 Task: Look for properties with step-free bedroom access.
Action: Mouse moved to (802, 129)
Screenshot: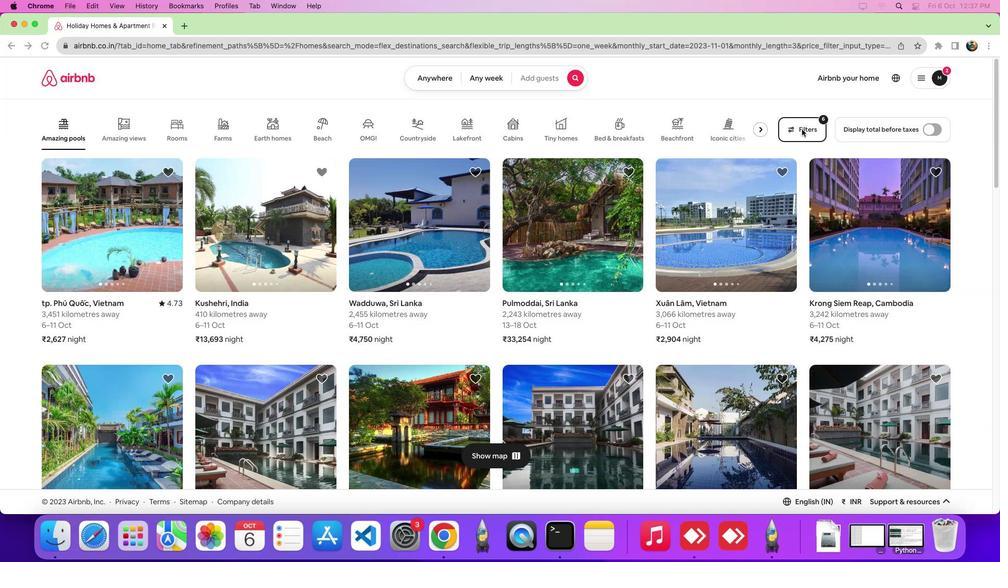 
Action: Mouse pressed left at (802, 129)
Screenshot: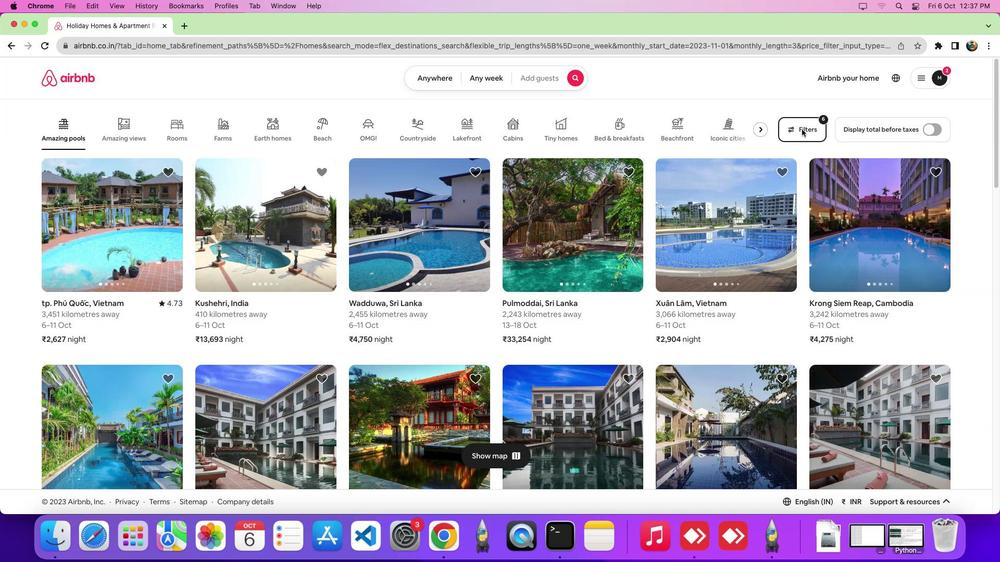 
Action: Mouse pressed left at (802, 129)
Screenshot: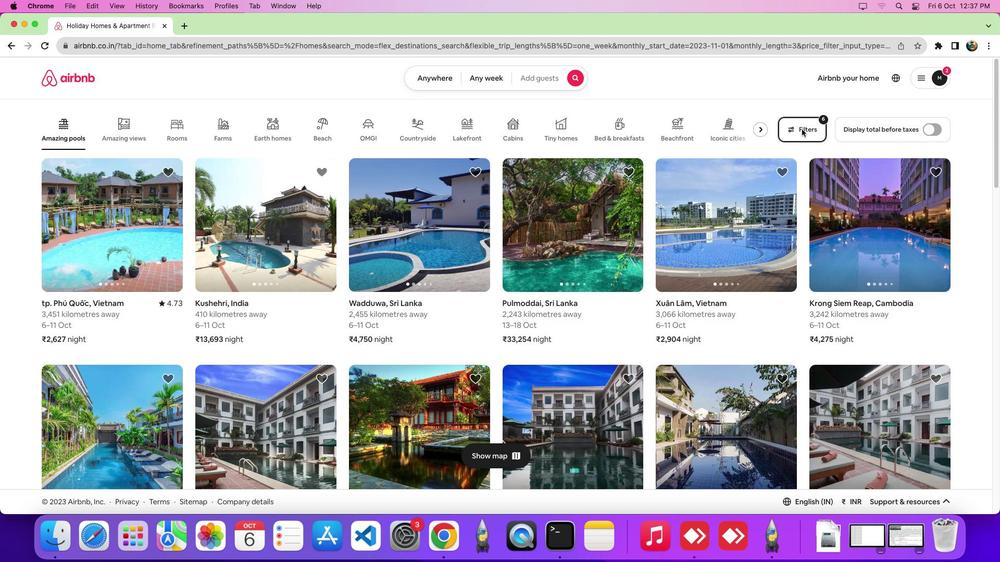 
Action: Mouse moved to (392, 186)
Screenshot: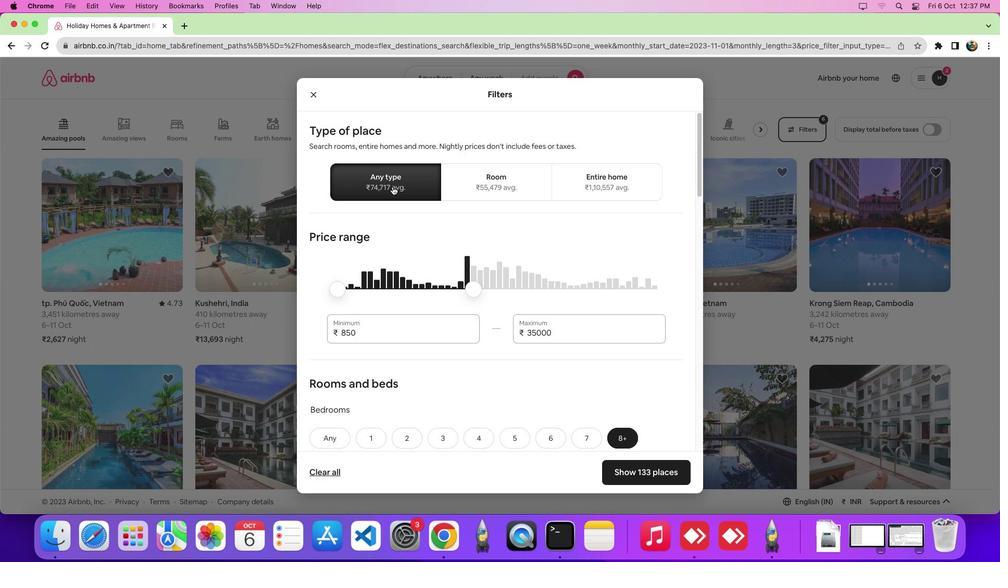 
Action: Mouse pressed left at (392, 186)
Screenshot: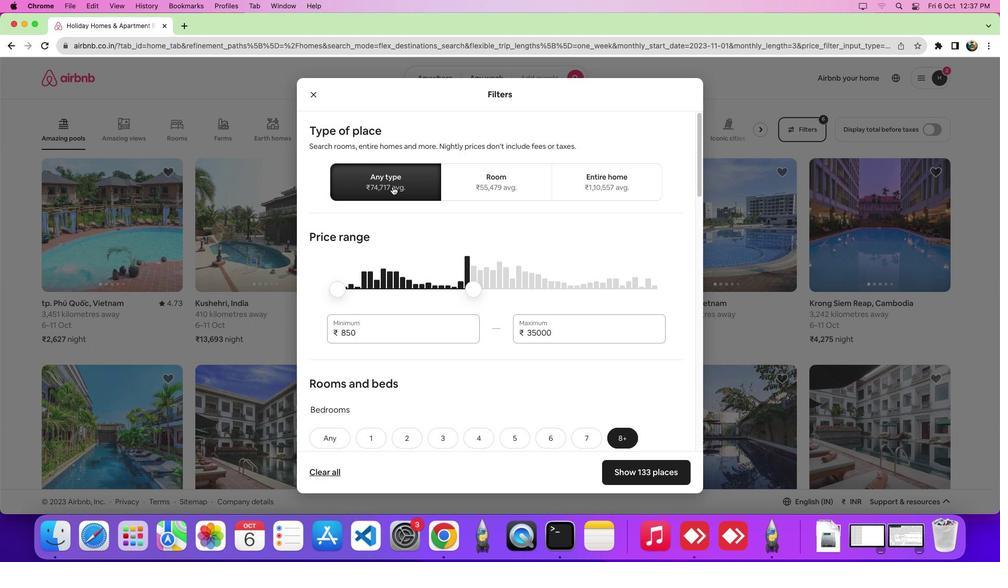 
Action: Mouse moved to (514, 302)
Screenshot: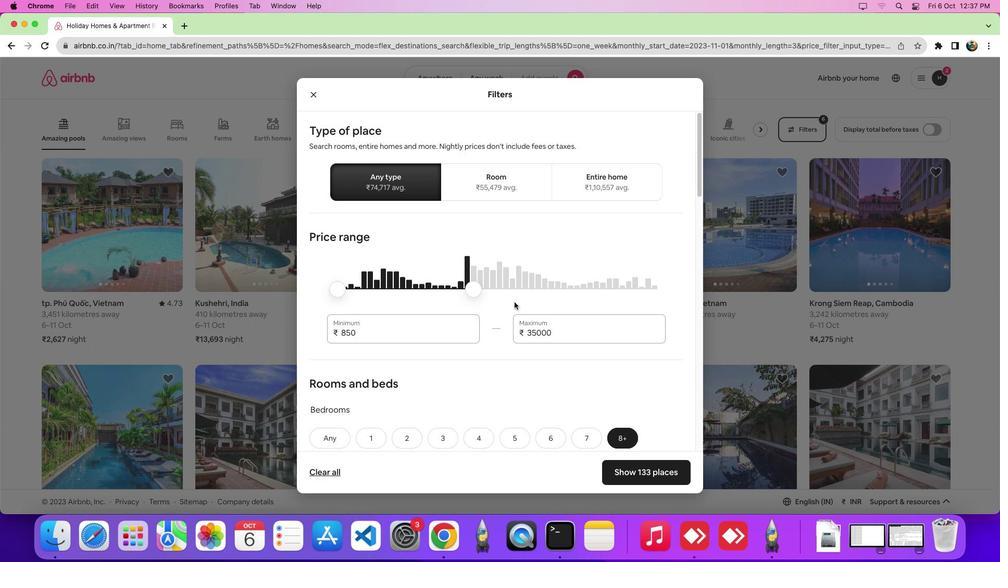 
Action: Mouse scrolled (514, 302) with delta (0, 0)
Screenshot: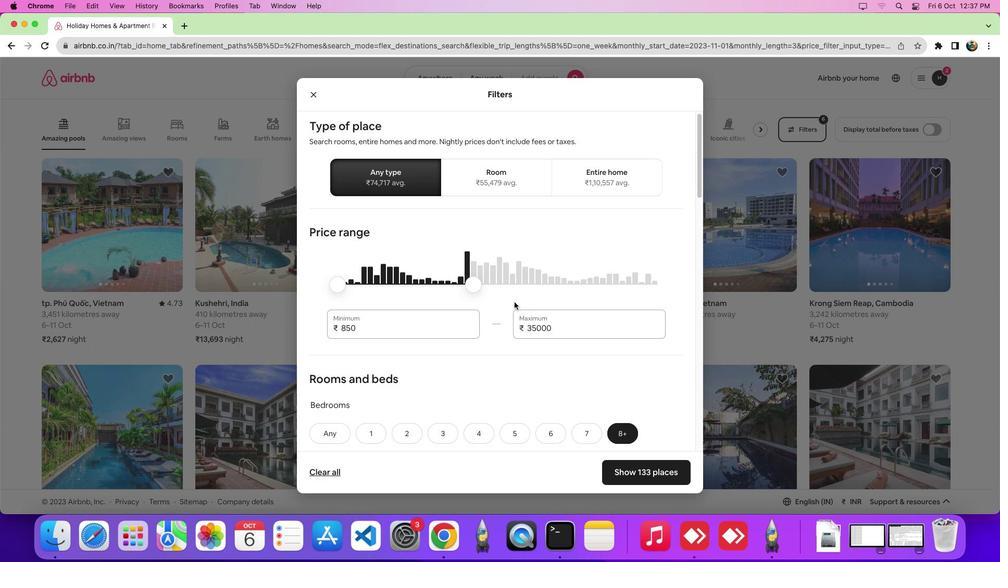 
Action: Mouse scrolled (514, 302) with delta (0, 0)
Screenshot: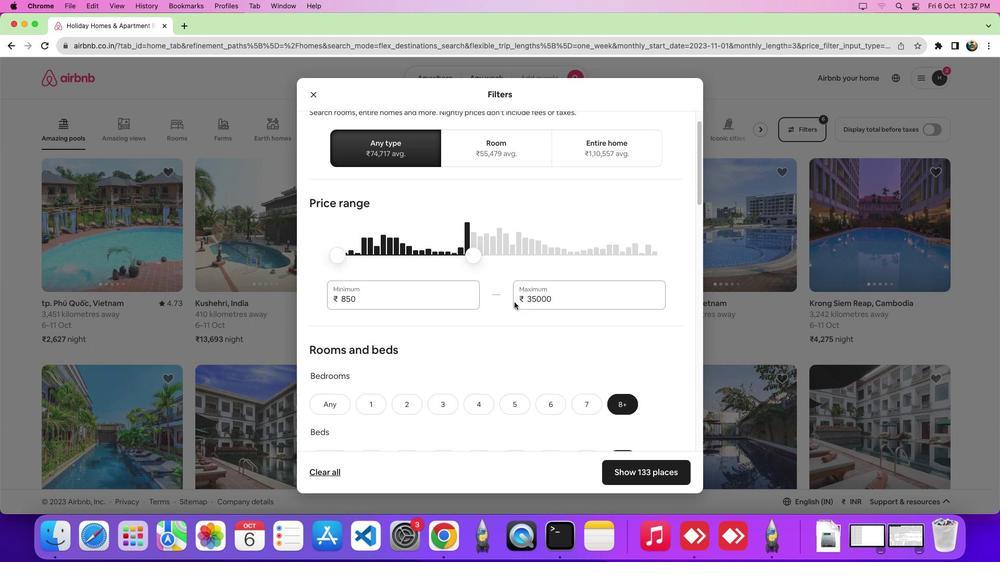 
Action: Mouse scrolled (514, 302) with delta (0, -3)
Screenshot: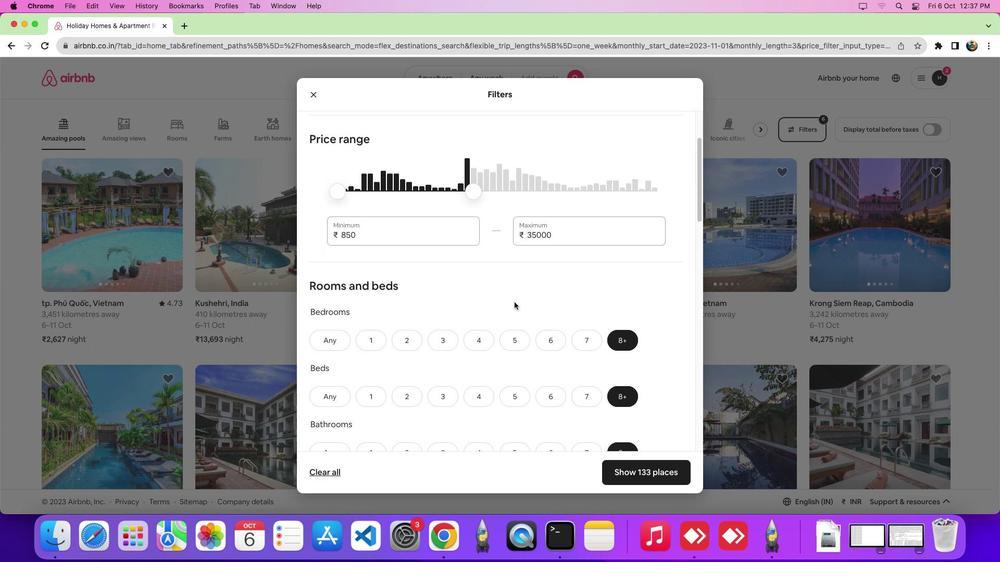 
Action: Mouse scrolled (514, 302) with delta (0, -4)
Screenshot: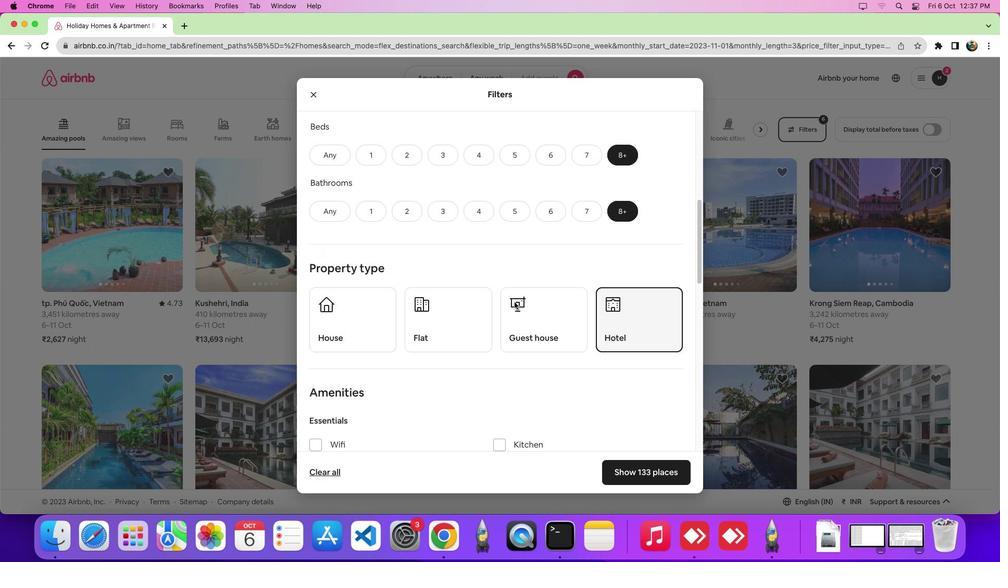 
Action: Mouse scrolled (514, 302) with delta (0, 0)
Screenshot: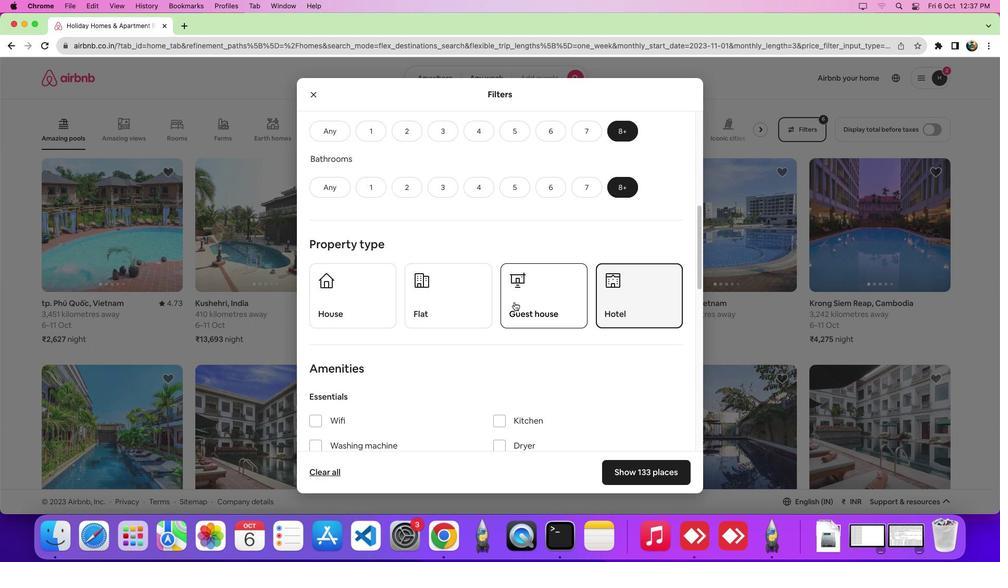 
Action: Mouse scrolled (514, 302) with delta (0, 0)
Screenshot: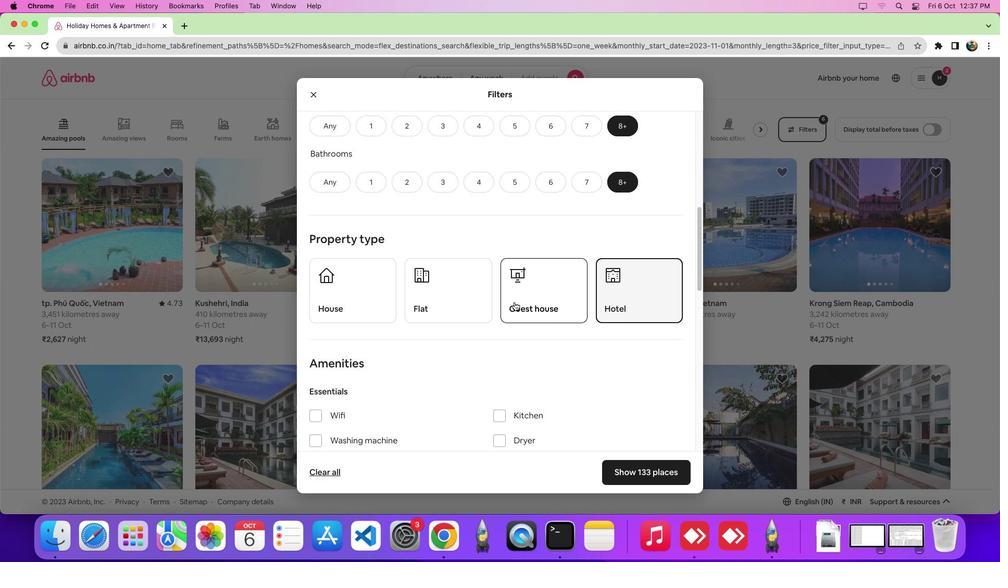 
Action: Mouse scrolled (514, 302) with delta (0, -1)
Screenshot: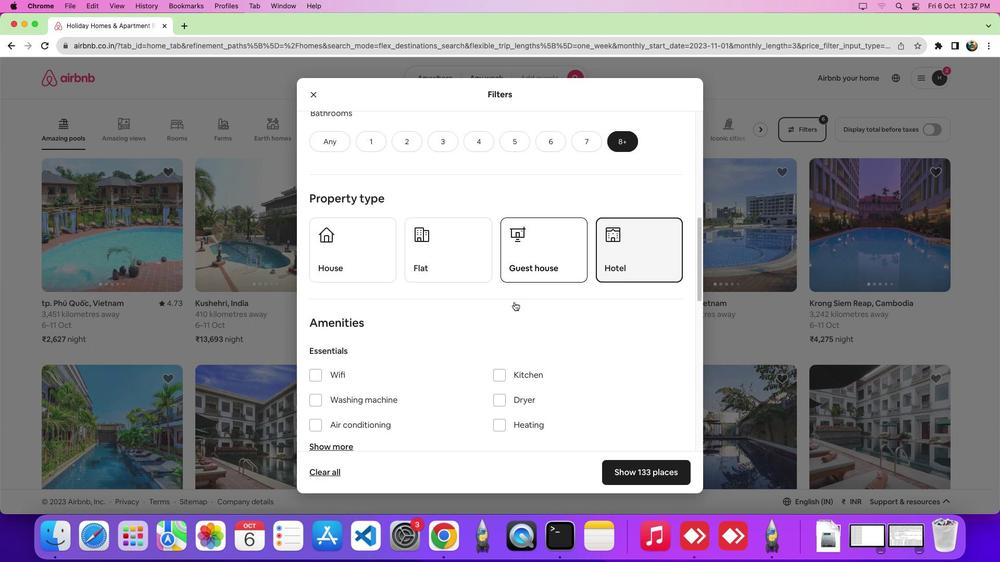 
Action: Mouse scrolled (514, 302) with delta (0, 0)
Screenshot: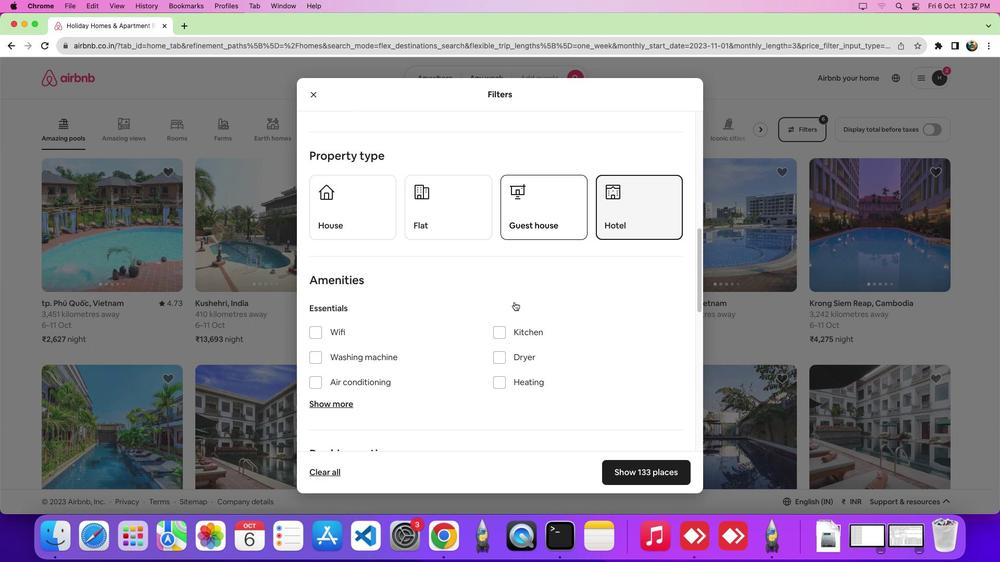 
Action: Mouse scrolled (514, 302) with delta (0, 0)
Screenshot: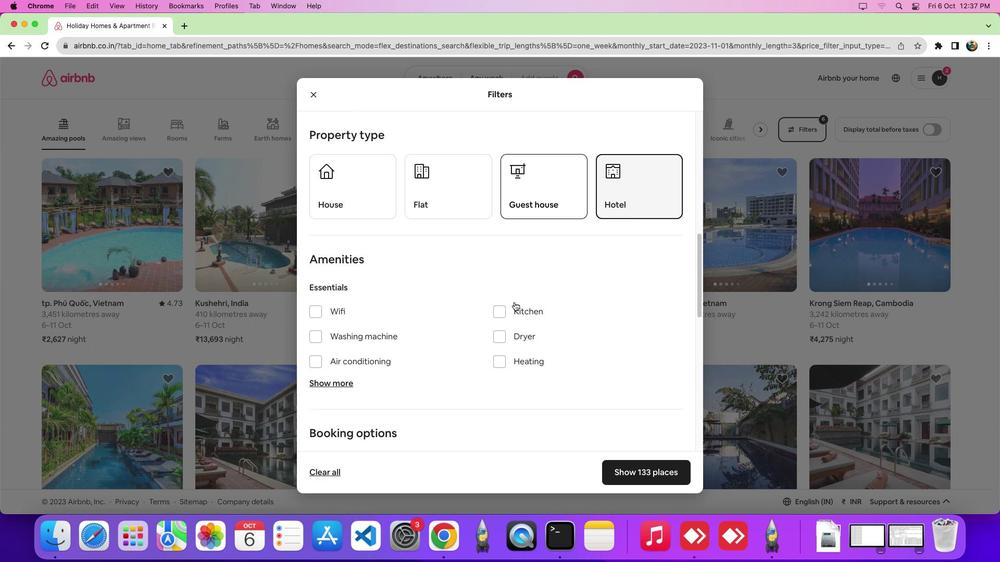 
Action: Mouse scrolled (514, 302) with delta (0, -2)
Screenshot: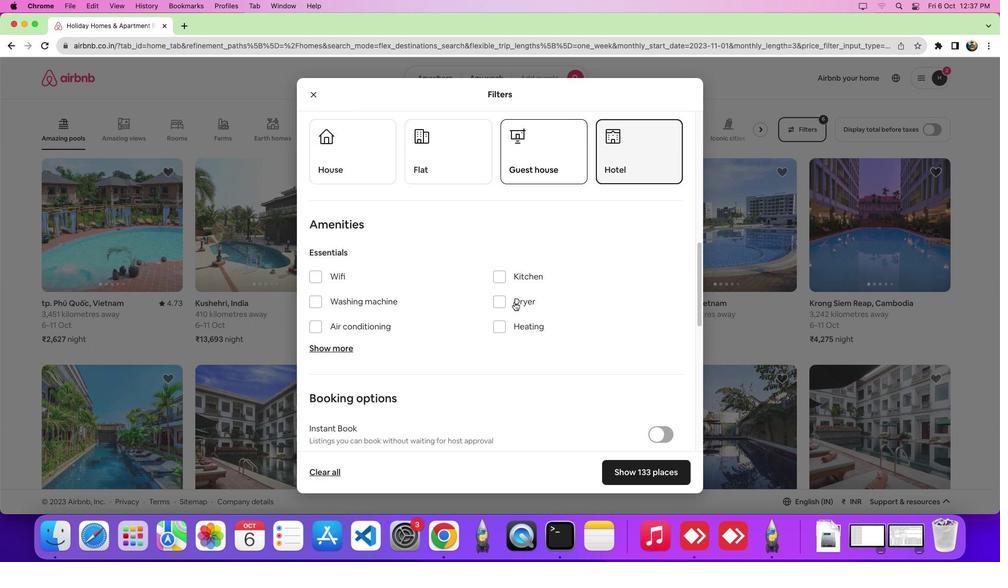 
Action: Mouse scrolled (514, 302) with delta (0, 0)
Screenshot: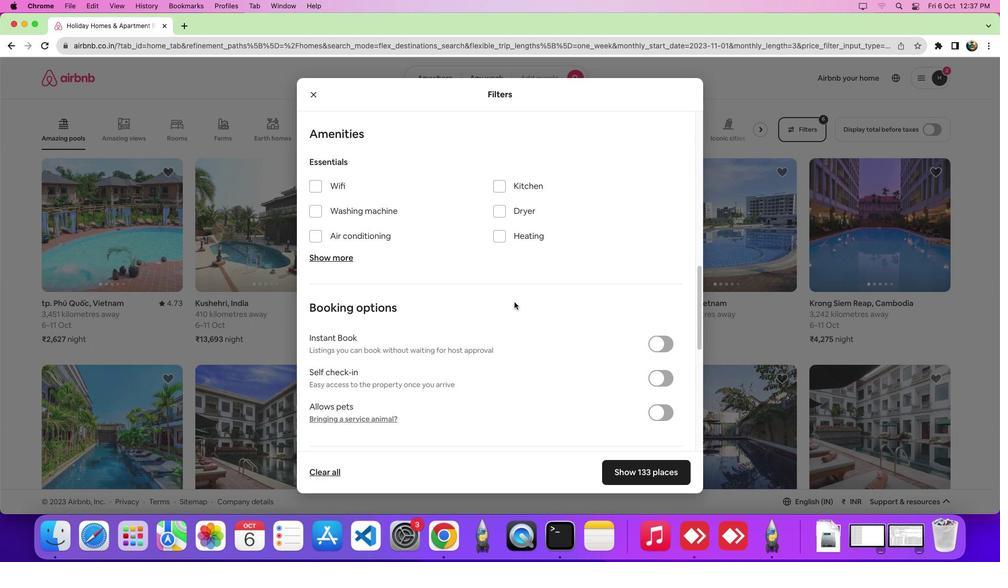 
Action: Mouse scrolled (514, 302) with delta (0, 0)
Screenshot: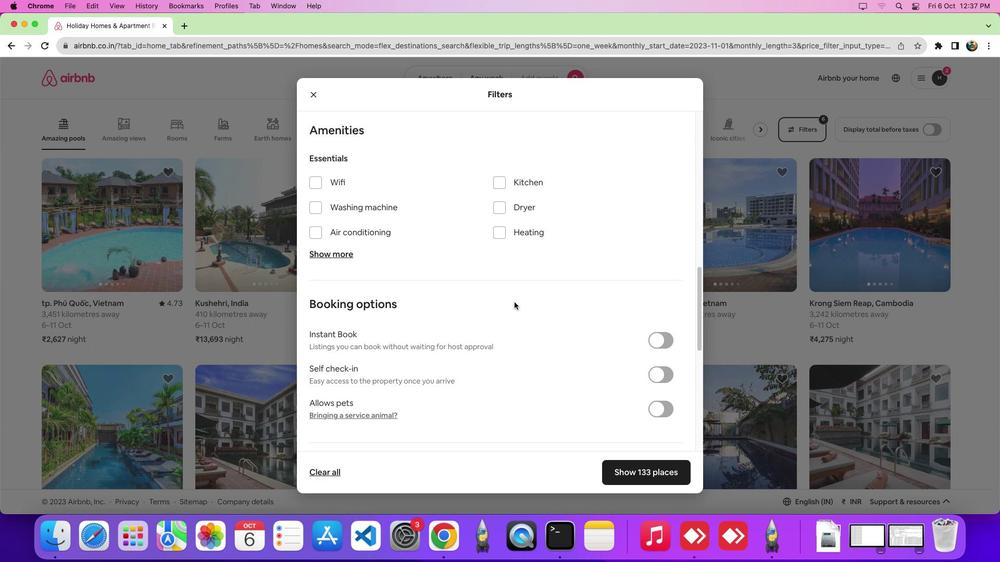 
Action: Mouse scrolled (514, 302) with delta (0, -2)
Screenshot: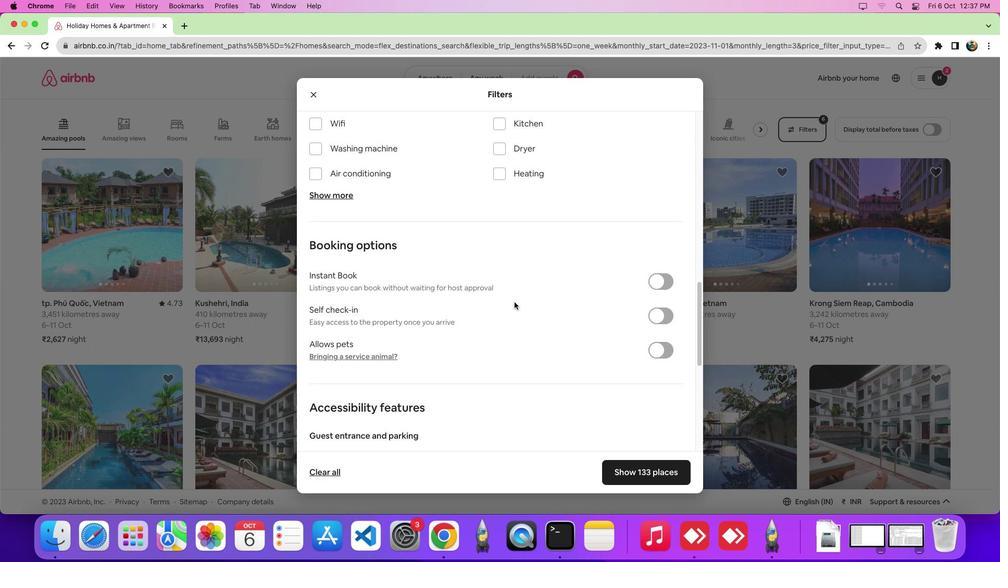 
Action: Mouse scrolled (514, 302) with delta (0, 0)
Screenshot: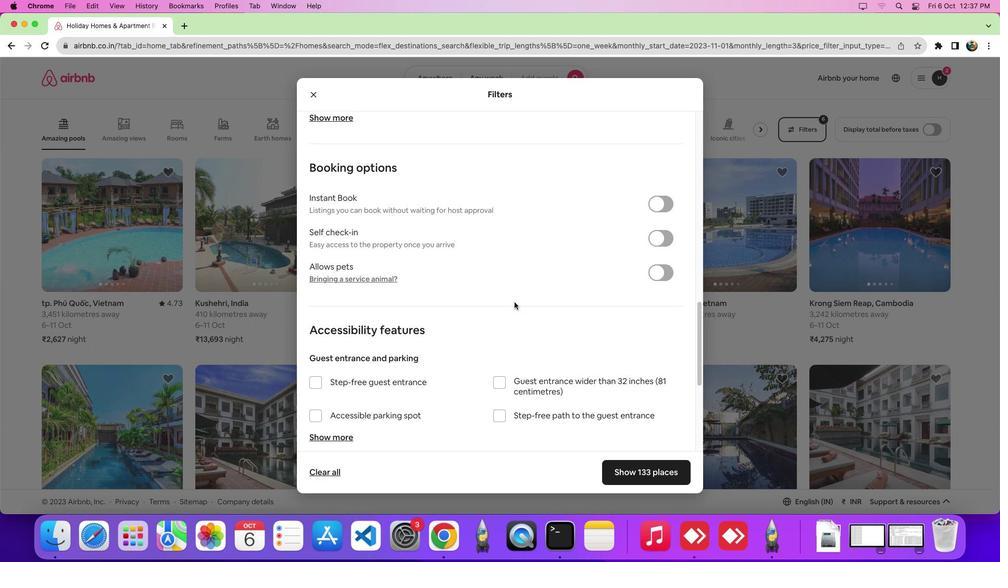 
Action: Mouse scrolled (514, 302) with delta (0, 0)
Screenshot: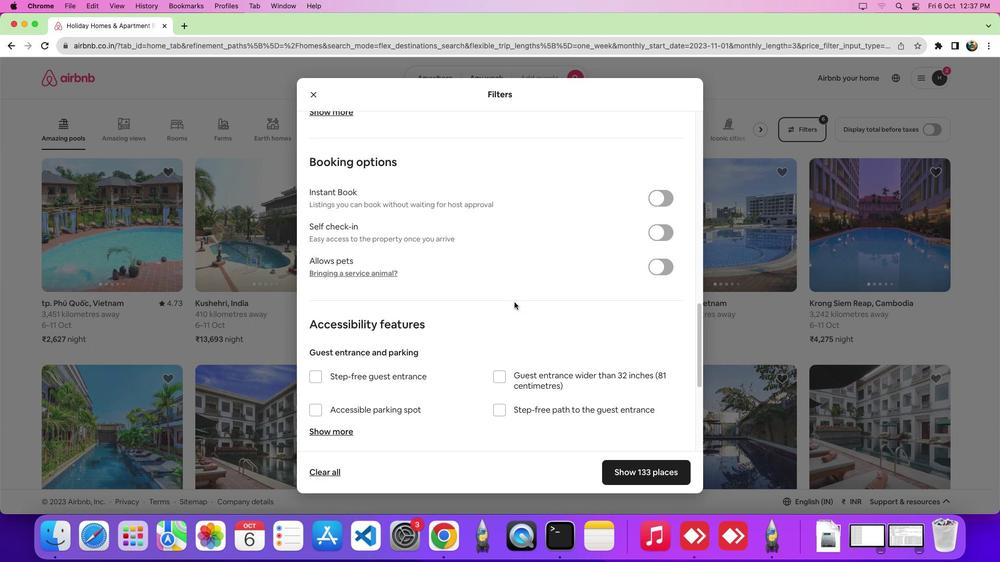 
Action: Mouse scrolled (514, 302) with delta (0, 0)
Screenshot: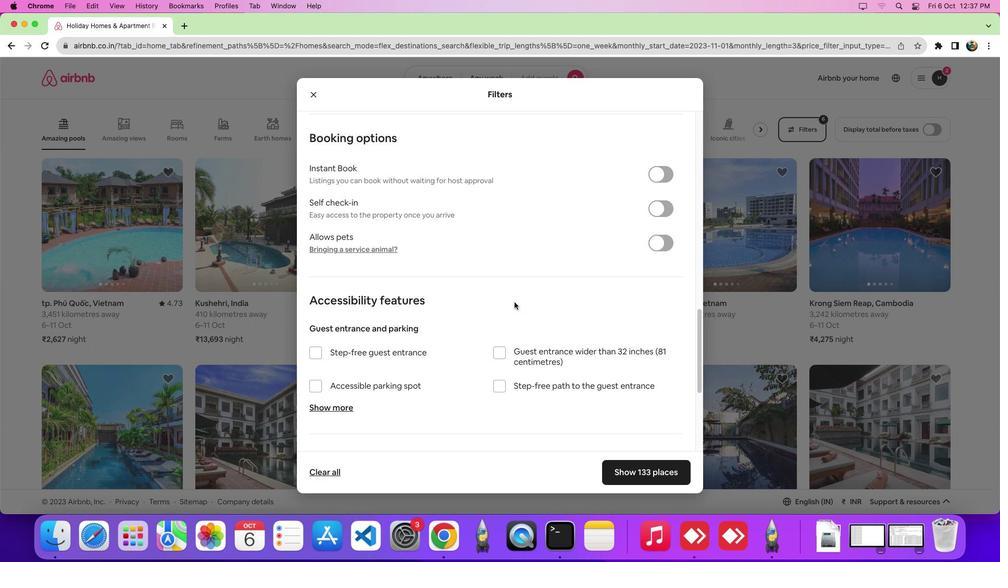 
Action: Mouse moved to (345, 409)
Screenshot: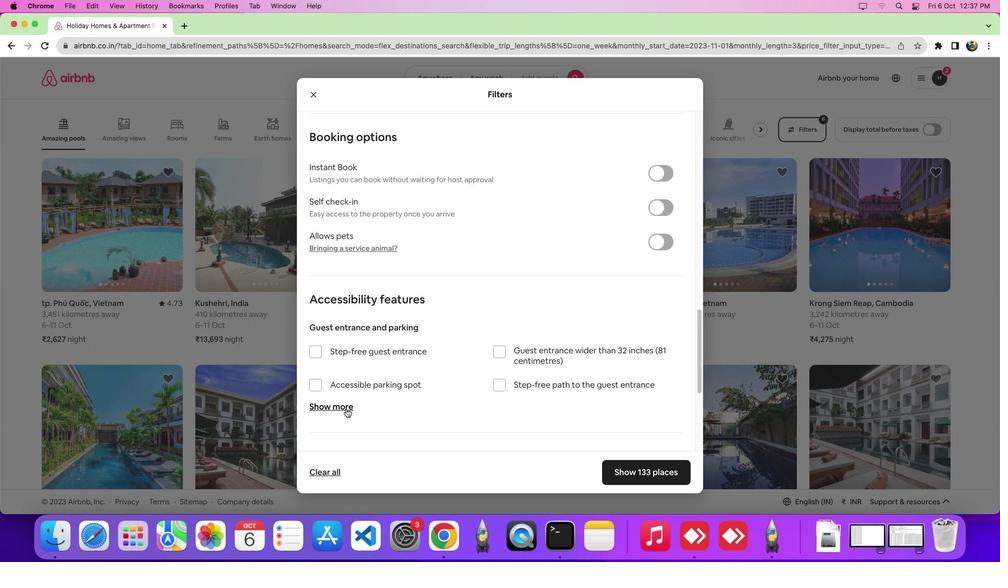 
Action: Mouse pressed left at (345, 409)
Screenshot: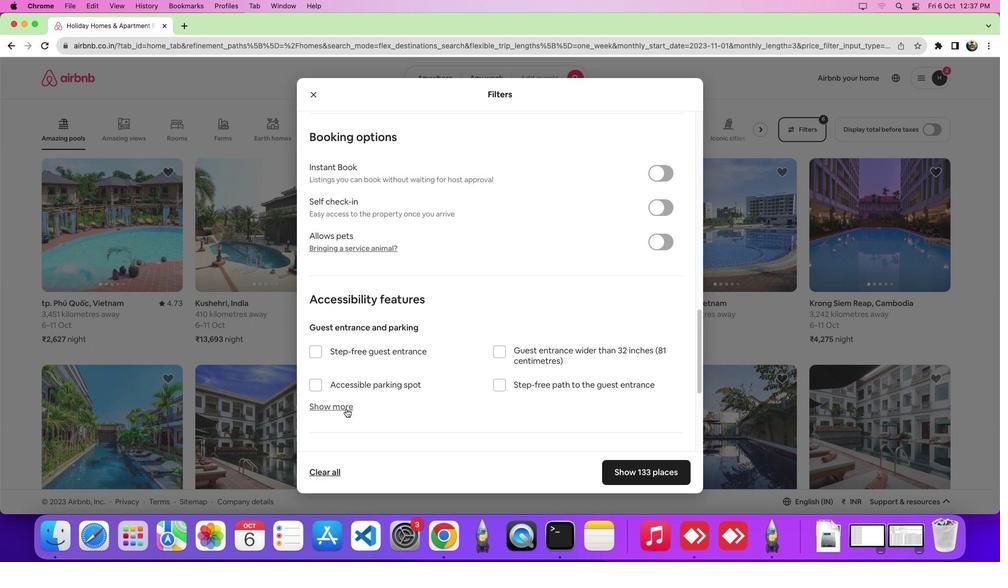 
Action: Mouse moved to (487, 368)
Screenshot: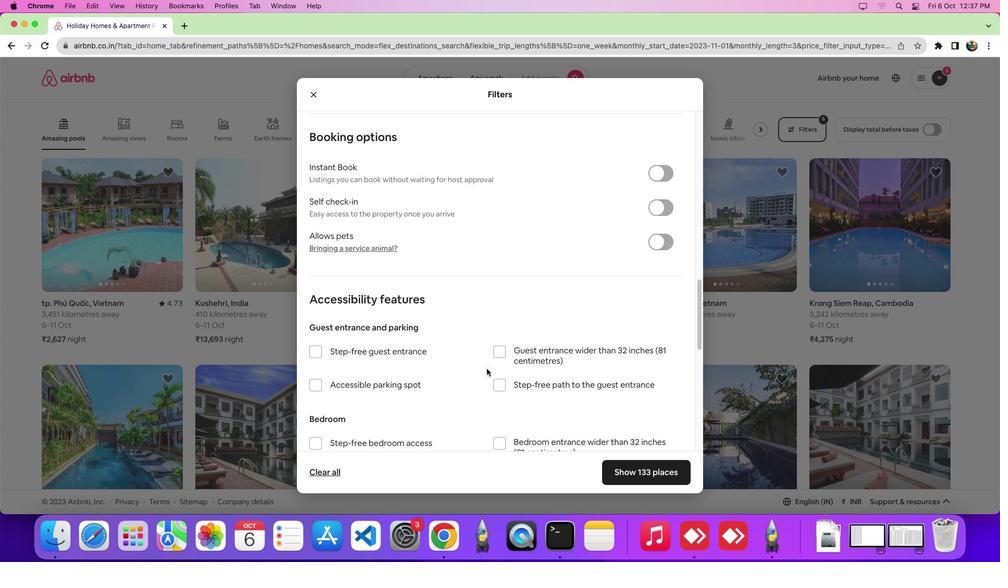 
Action: Mouse scrolled (487, 368) with delta (0, 0)
Screenshot: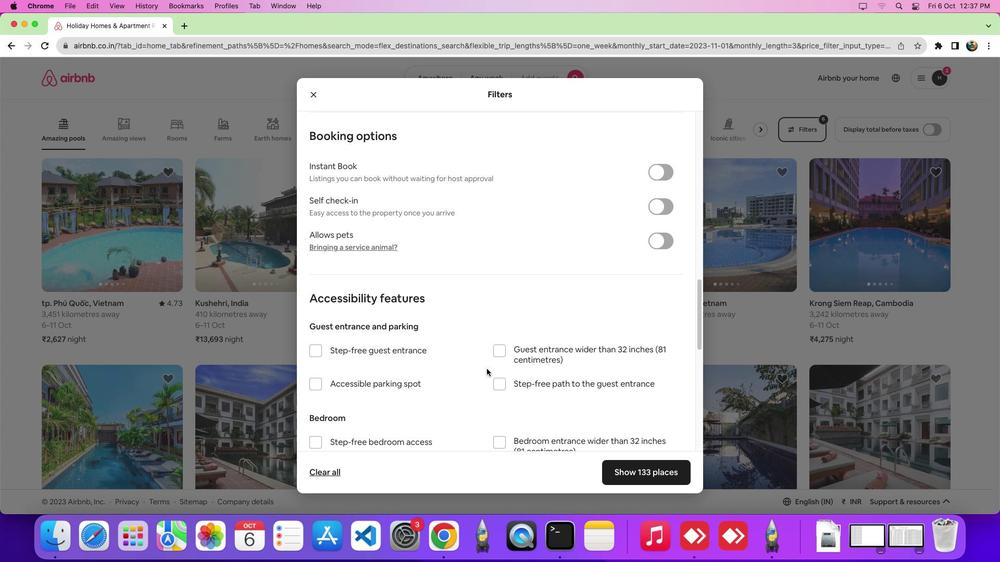 
Action: Mouse scrolled (487, 368) with delta (0, 0)
Screenshot: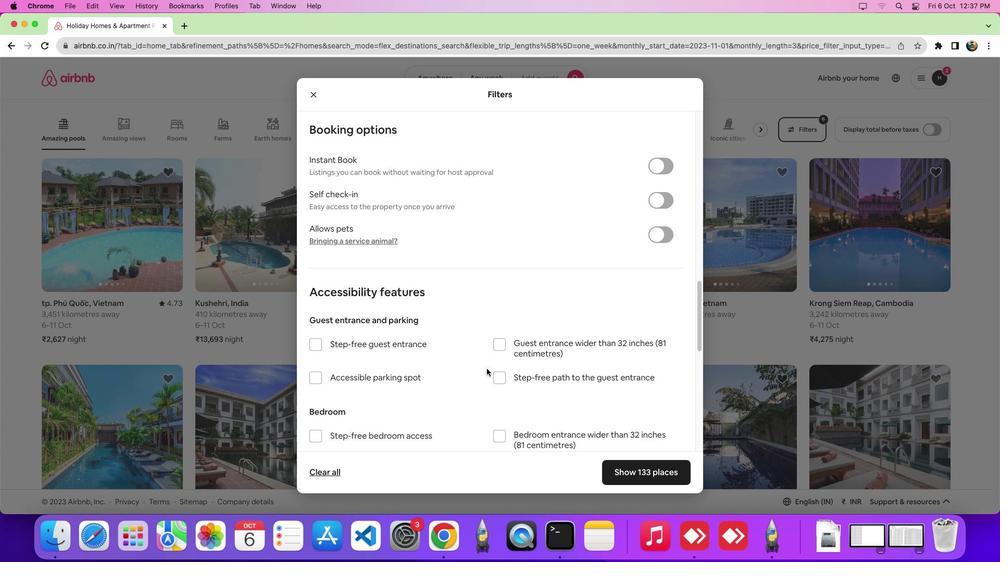 
Action: Mouse scrolled (487, 368) with delta (0, 0)
Screenshot: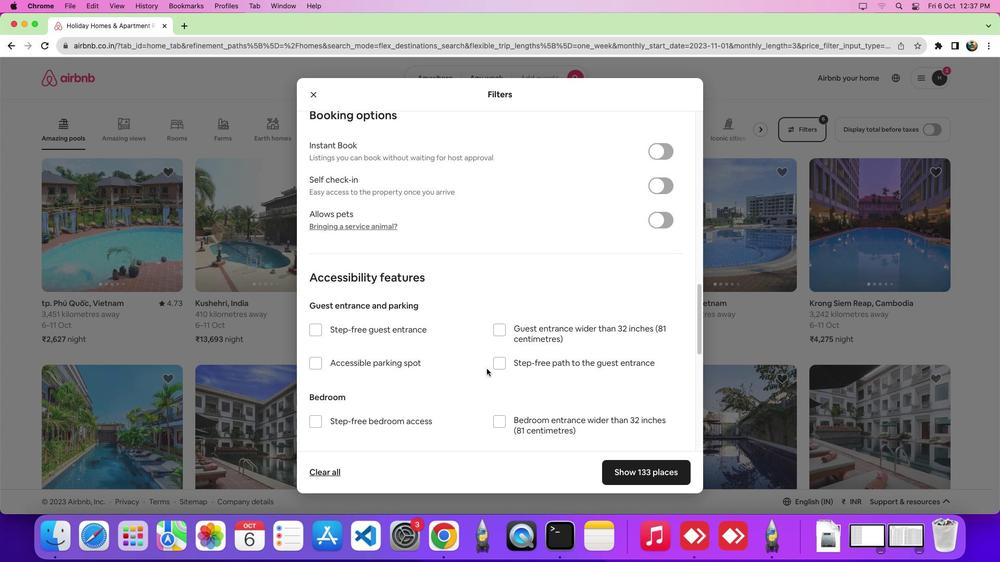 
Action: Mouse scrolled (487, 368) with delta (0, 0)
Screenshot: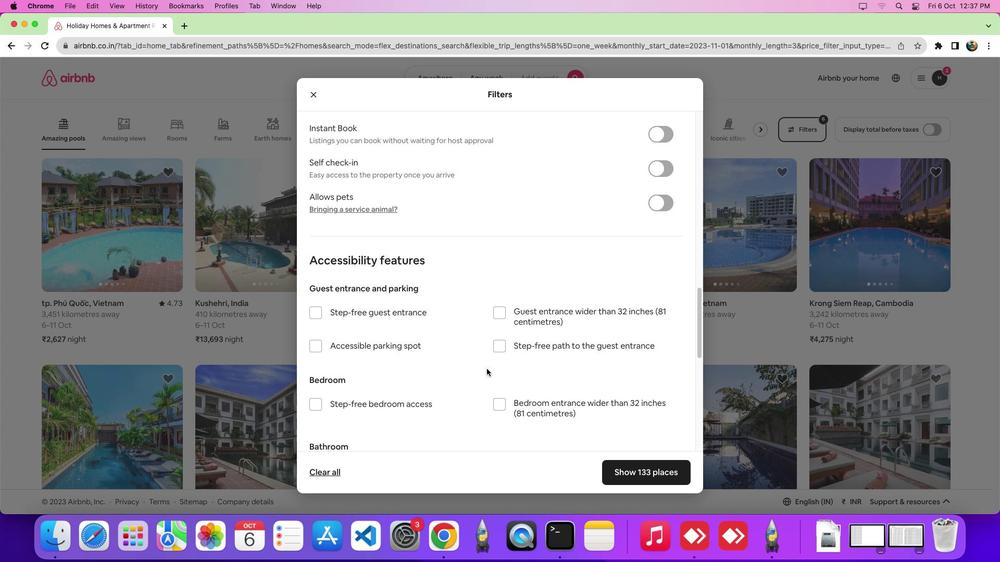 
Action: Mouse scrolled (487, 368) with delta (0, 0)
Screenshot: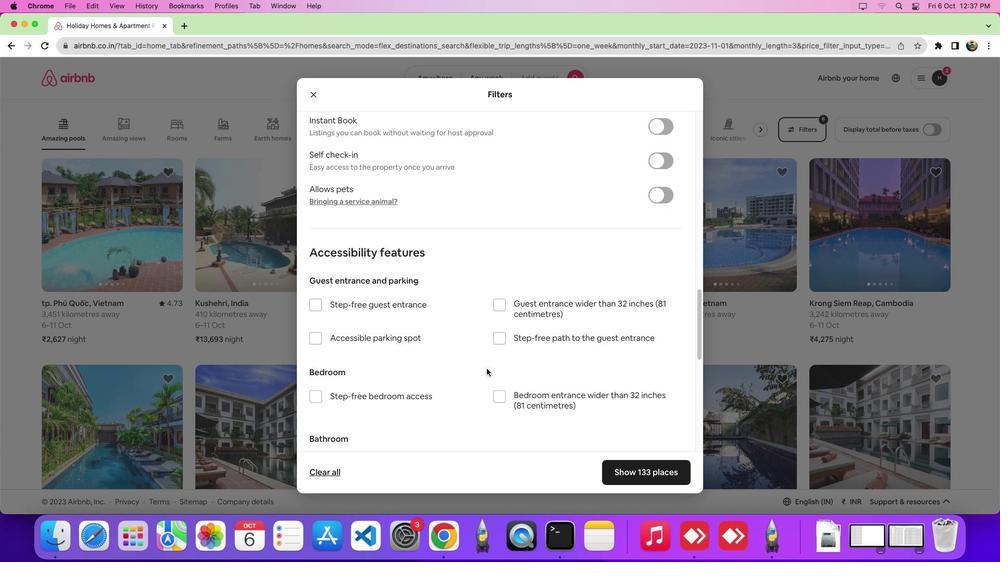 
Action: Mouse scrolled (487, 368) with delta (0, 0)
Screenshot: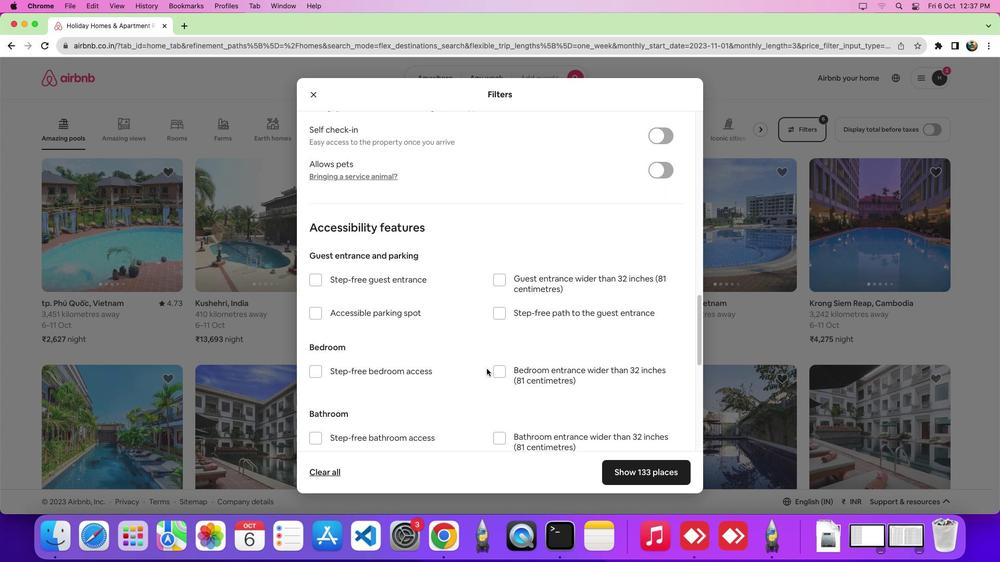 
Action: Mouse moved to (320, 354)
Screenshot: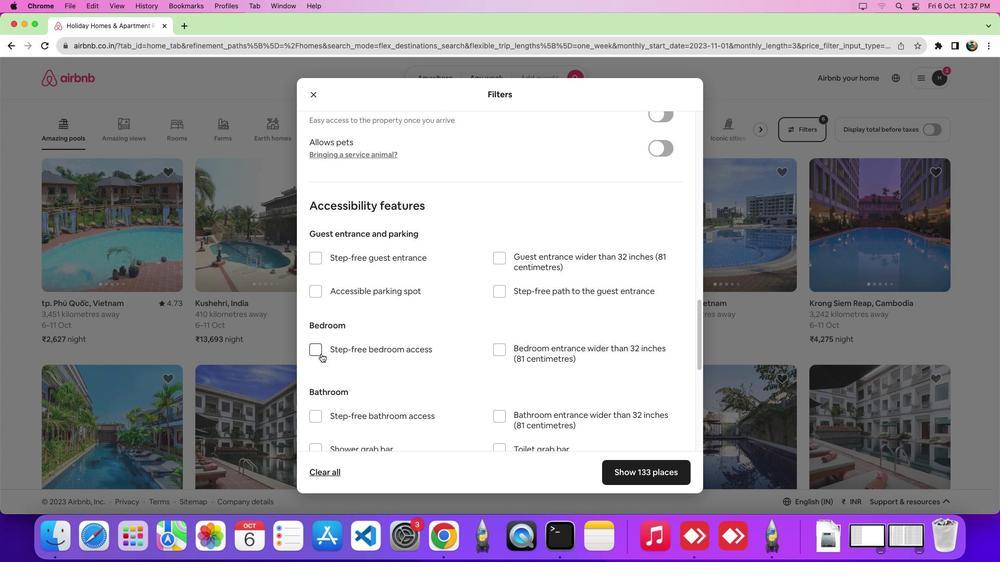 
Action: Mouse pressed left at (320, 354)
Screenshot: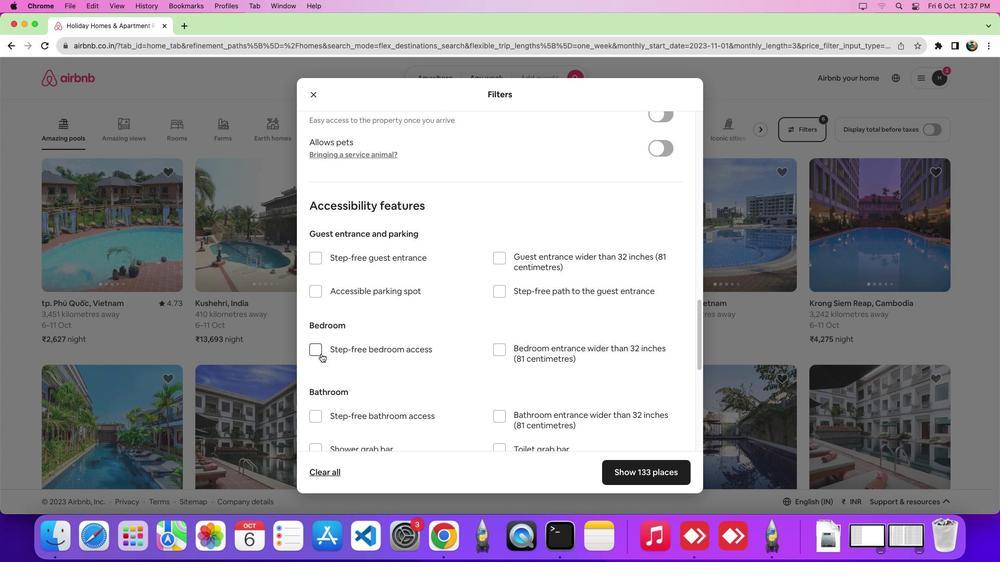 
Action: Mouse moved to (645, 466)
Screenshot: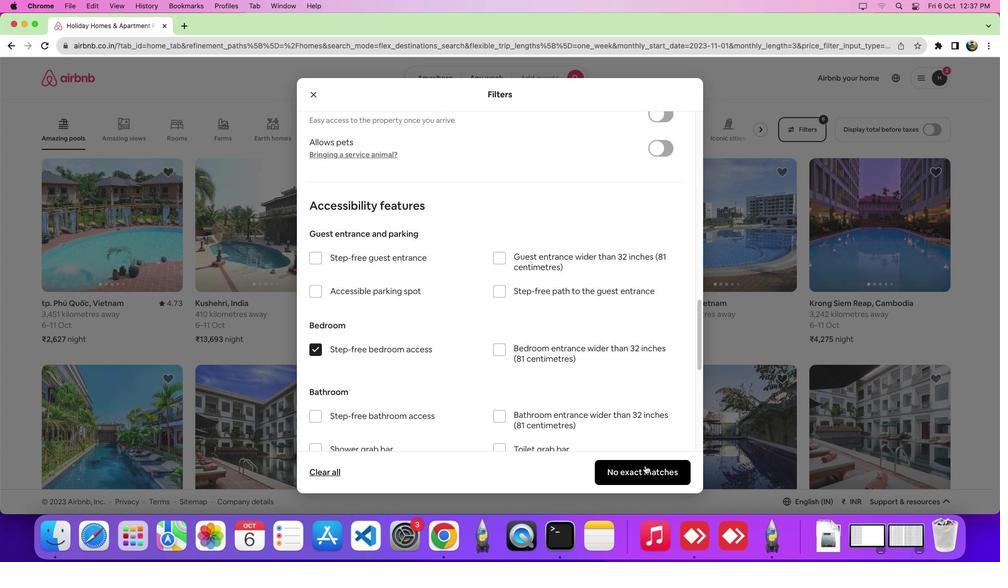 
Action: Mouse pressed left at (645, 466)
Screenshot: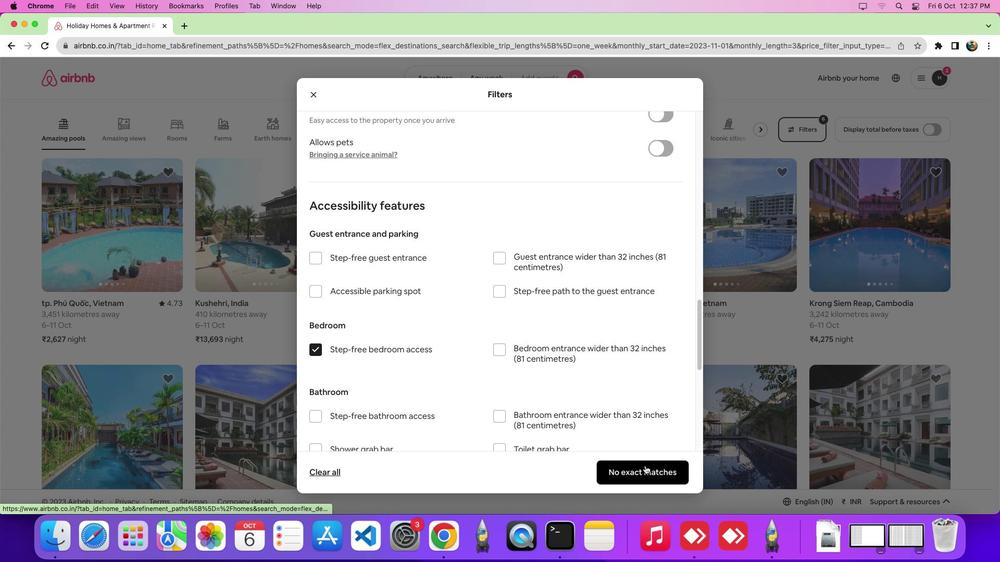 
Action: Mouse moved to (677, 488)
Screenshot: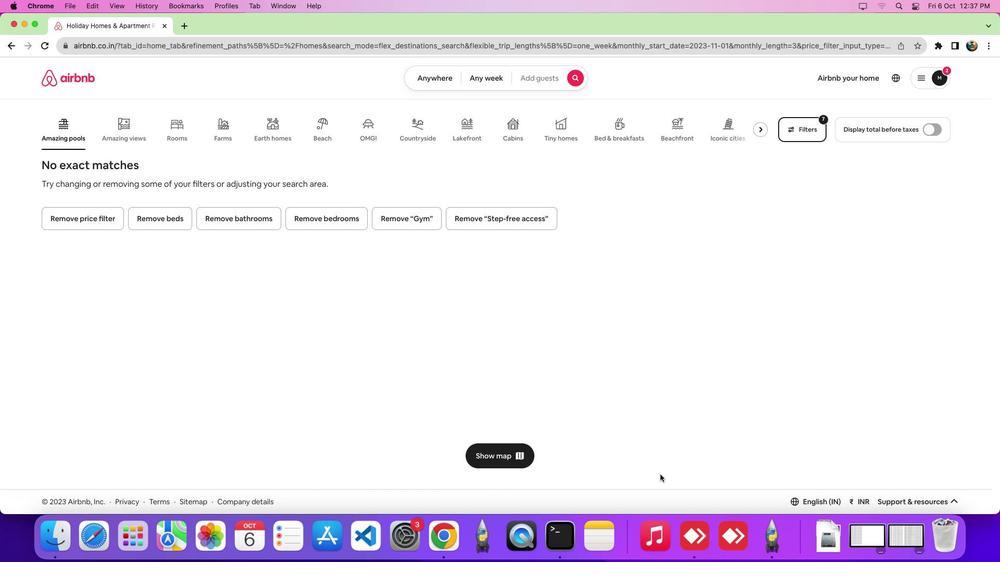 
